 Task: Show all amenities of the tiny home in Lac-Beauport, Quebec, Canada.
Action: Mouse moved to (477, 128)
Screenshot: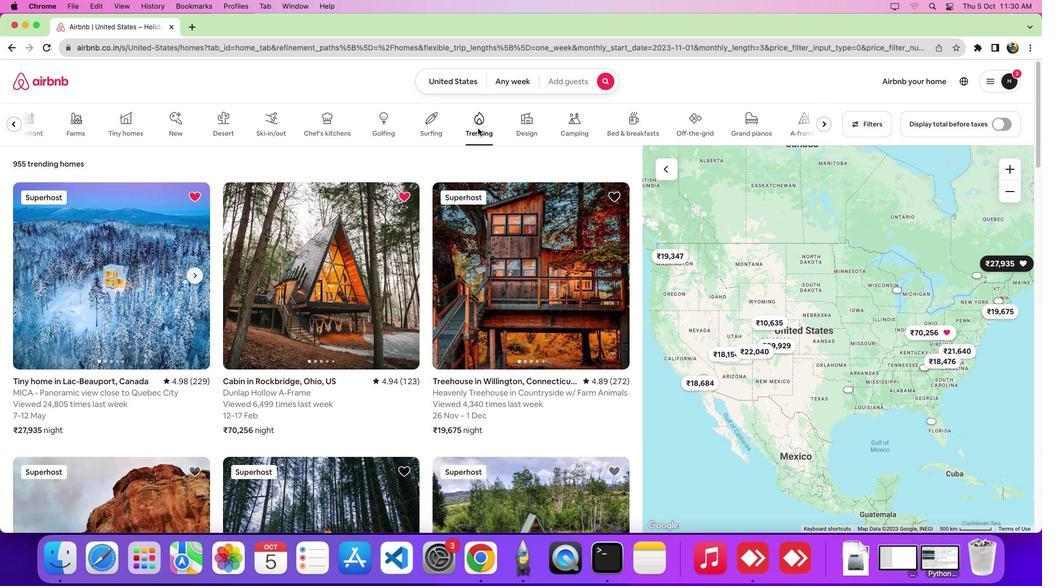 
Action: Mouse pressed left at (477, 128)
Screenshot: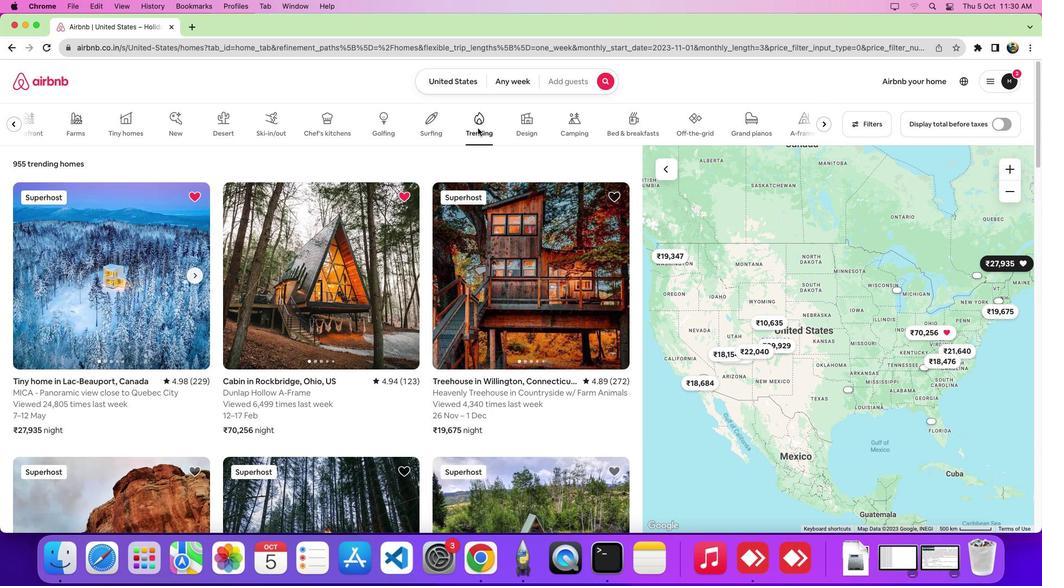 
Action: Mouse moved to (100, 293)
Screenshot: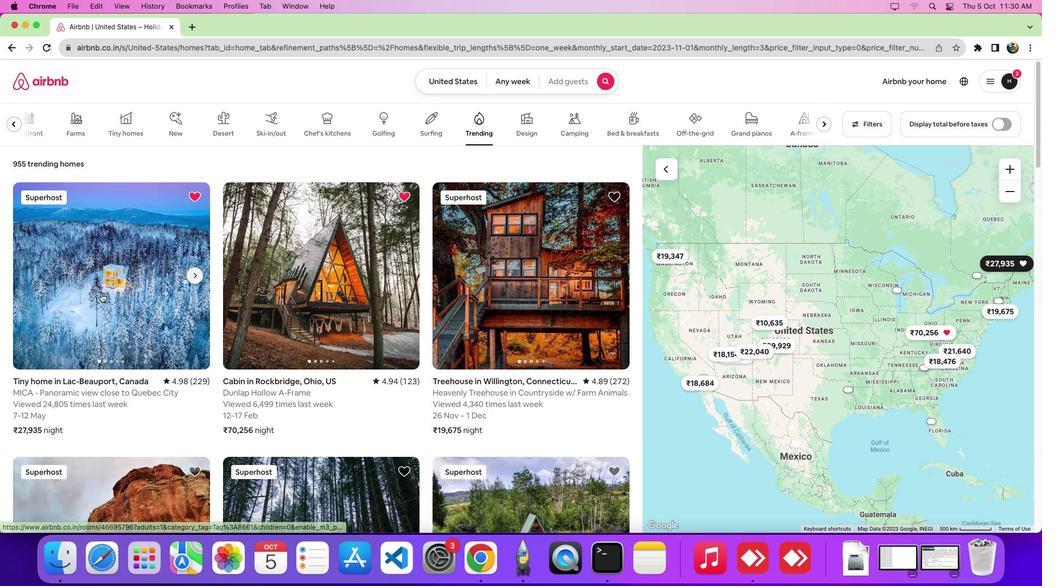 
Action: Mouse pressed left at (100, 293)
Screenshot: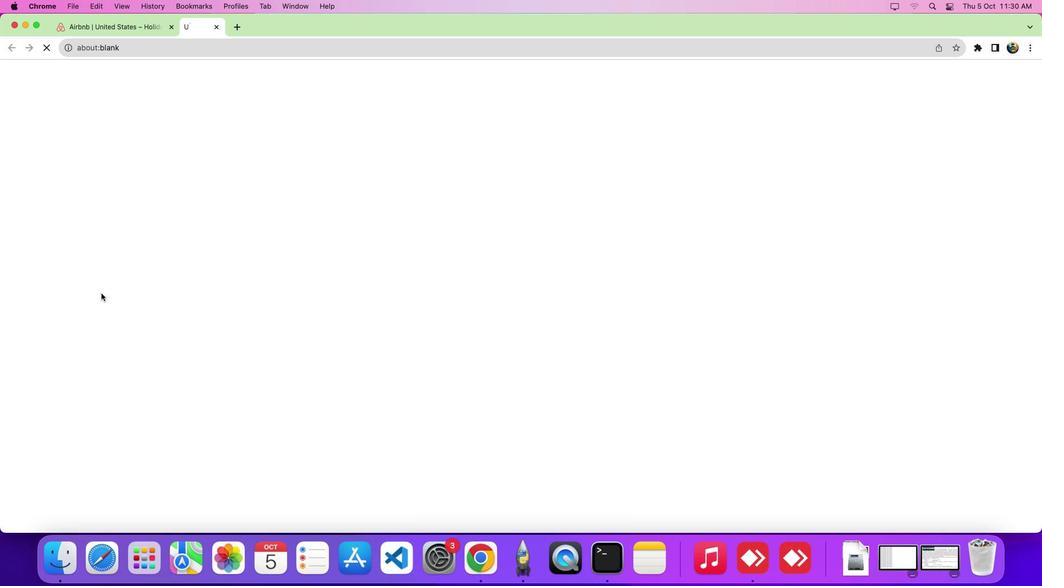 
Action: Mouse moved to (427, 346)
Screenshot: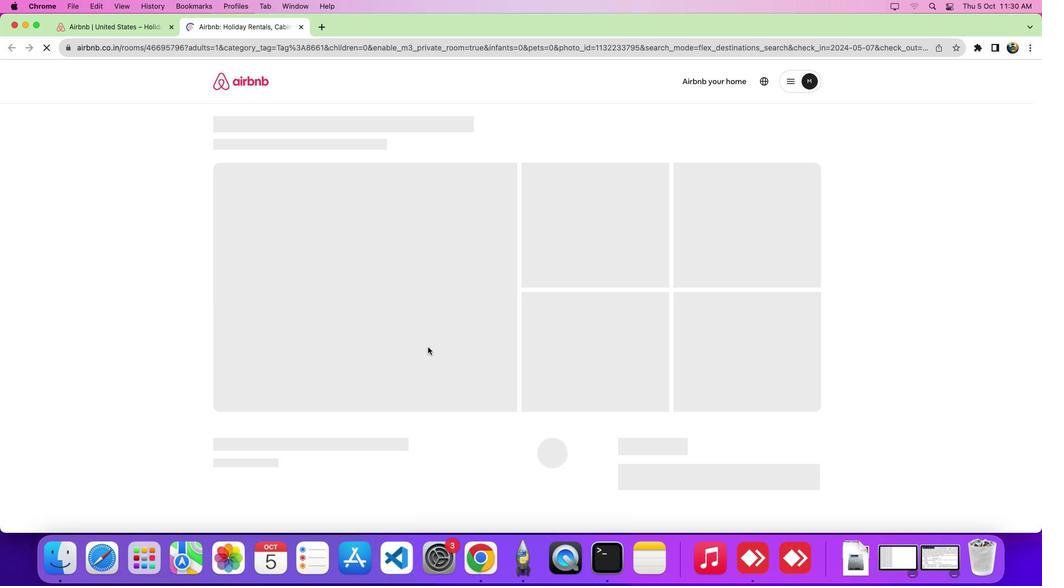 
Action: Mouse scrolled (427, 346) with delta (0, 0)
Screenshot: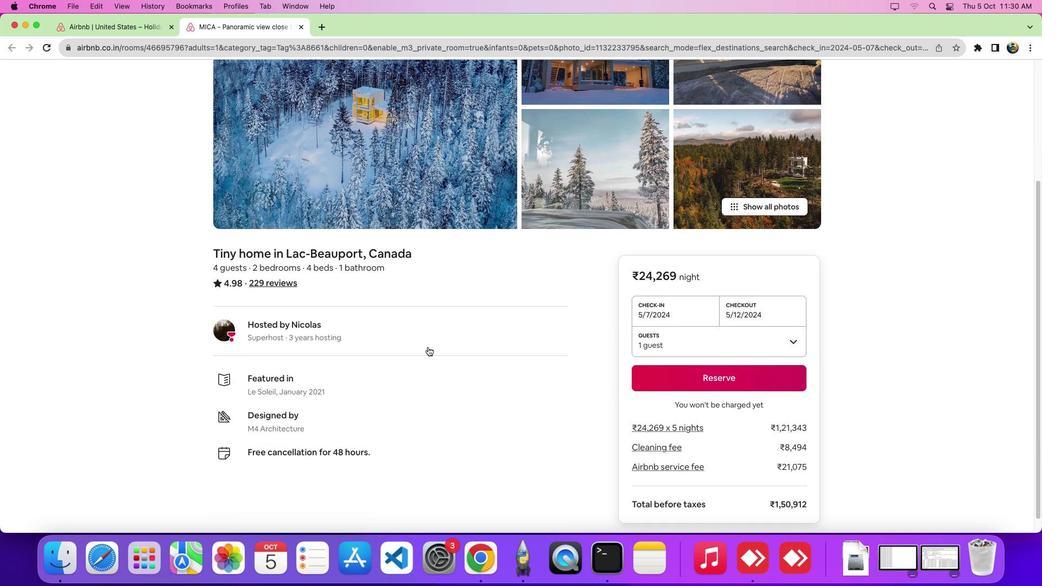 
Action: Mouse scrolled (427, 346) with delta (0, 0)
Screenshot: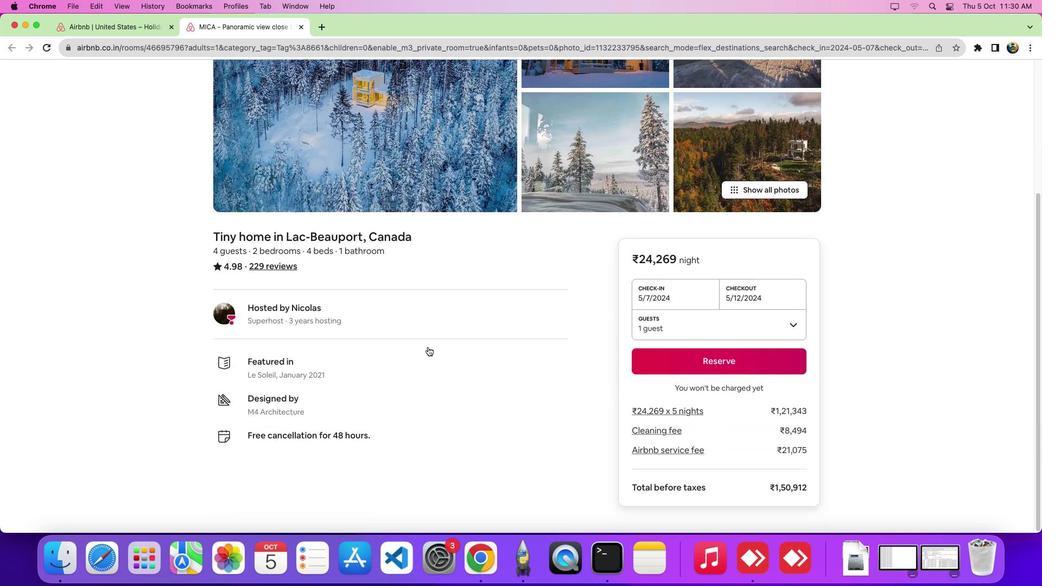 
Action: Mouse scrolled (427, 346) with delta (0, -4)
Screenshot: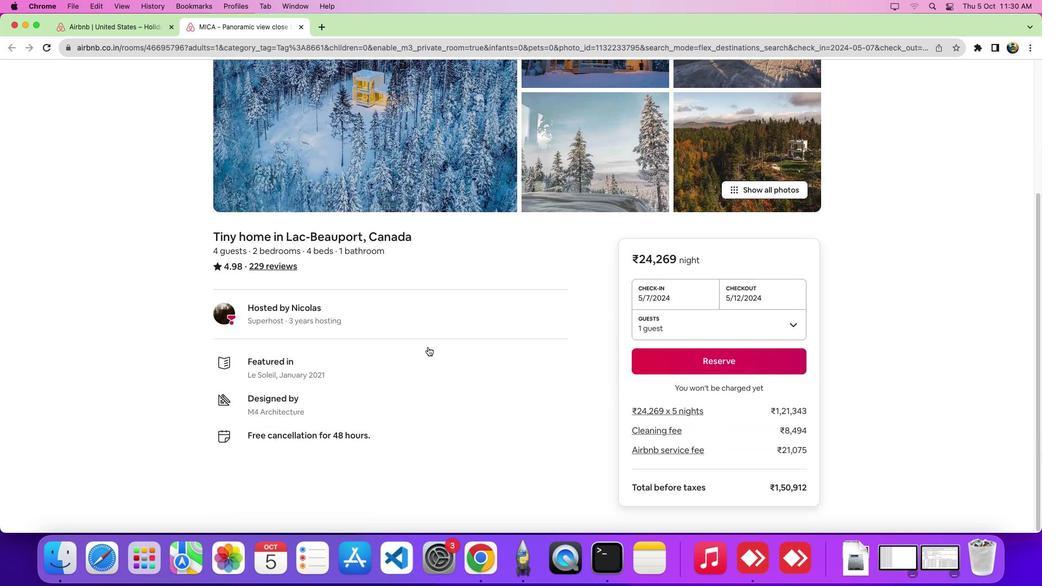 
Action: Mouse scrolled (427, 346) with delta (0, -7)
Screenshot: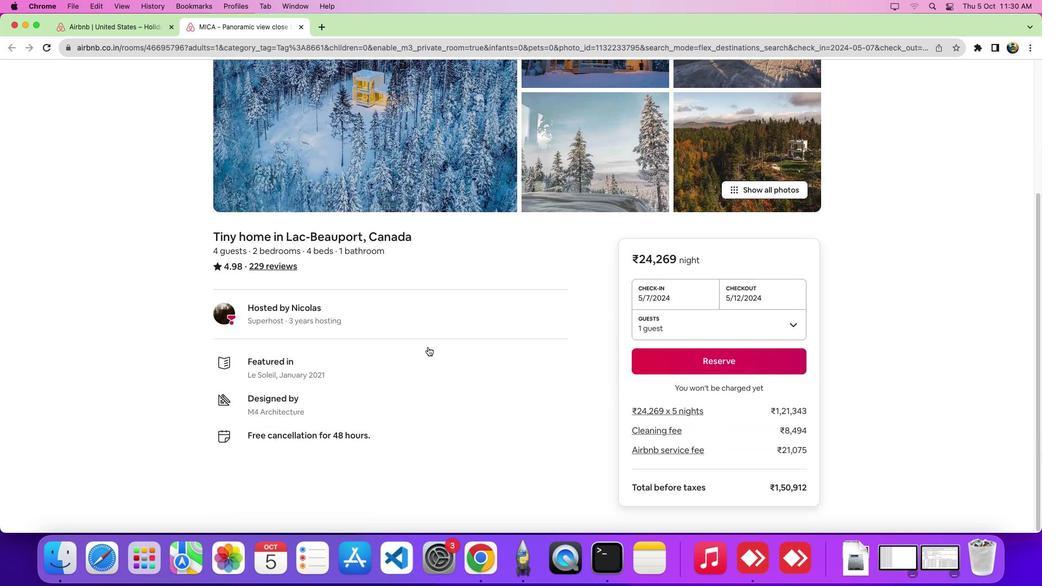 
Action: Mouse scrolled (427, 346) with delta (0, -7)
Screenshot: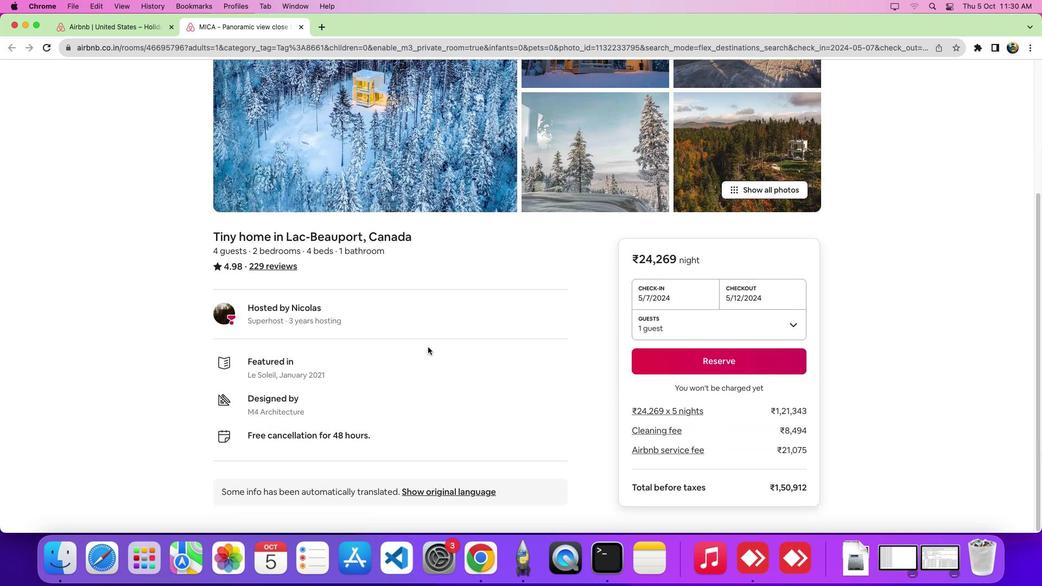 
Action: Mouse scrolled (427, 346) with delta (0, 0)
Screenshot: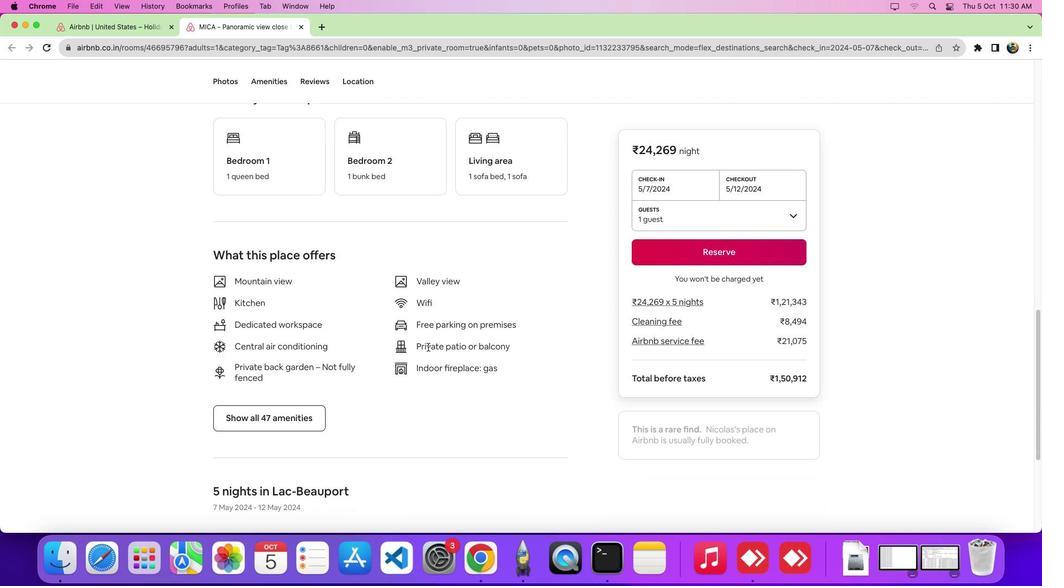 
Action: Mouse scrolled (427, 346) with delta (0, -1)
Screenshot: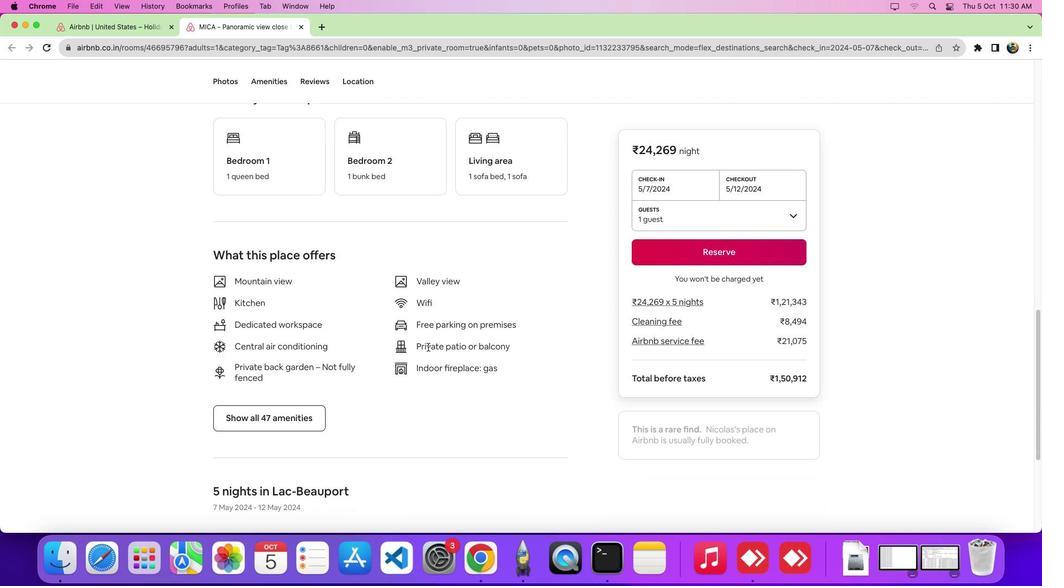 
Action: Mouse scrolled (427, 346) with delta (0, -5)
Screenshot: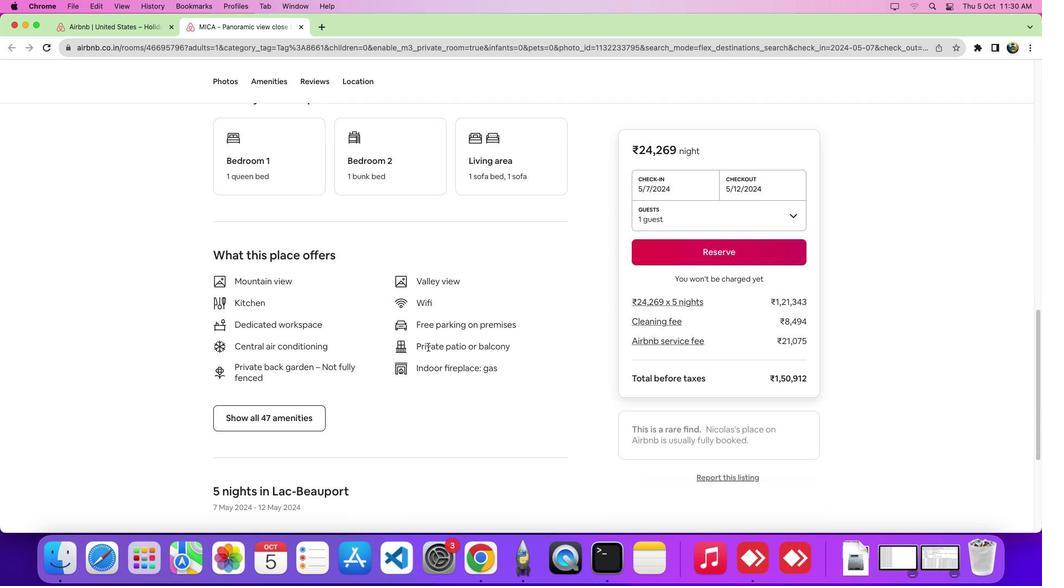 
Action: Mouse scrolled (427, 346) with delta (0, -7)
Screenshot: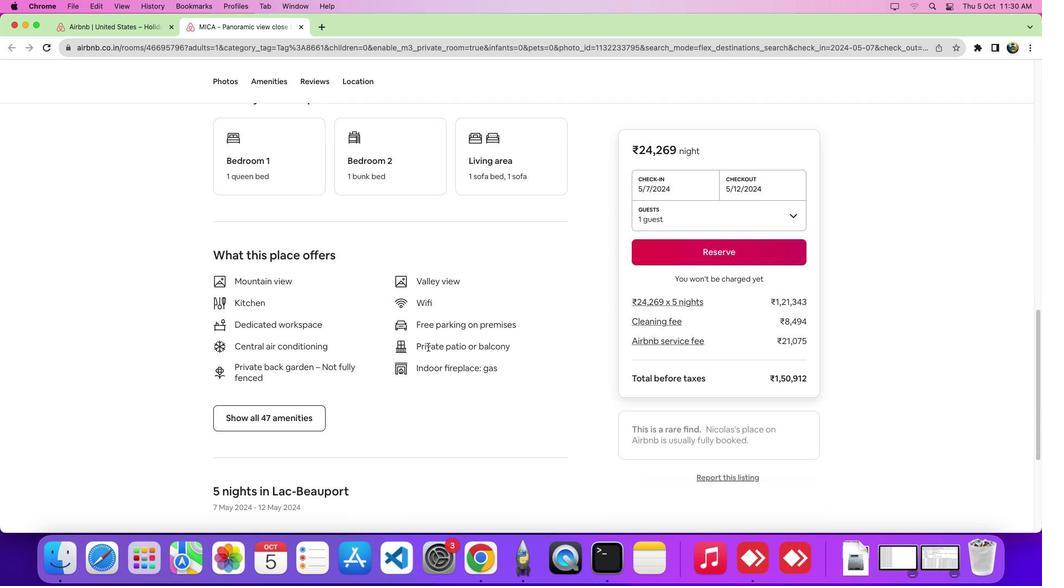 
Action: Mouse moved to (280, 83)
Screenshot: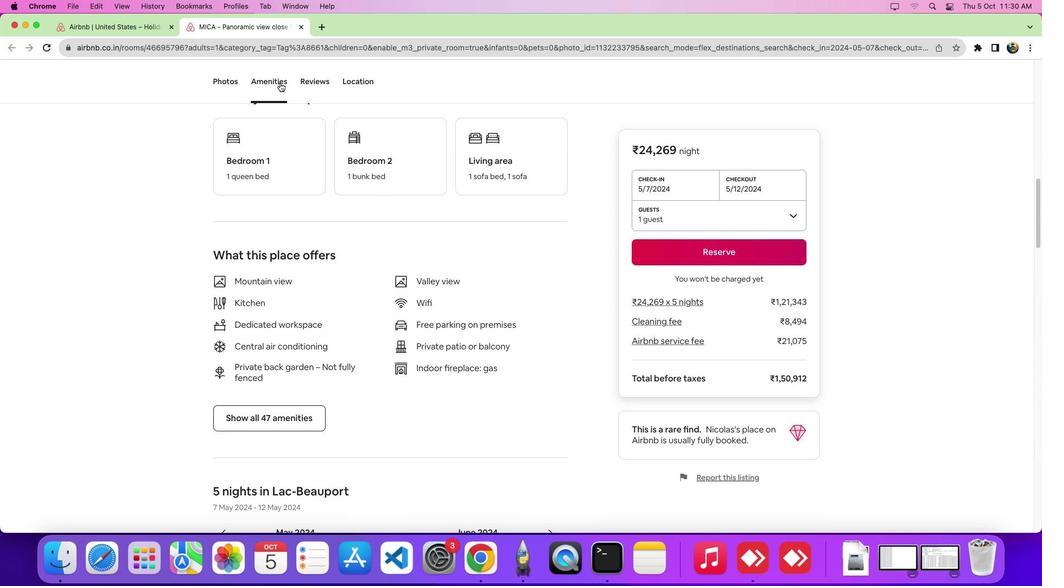 
Action: Mouse pressed left at (280, 83)
Screenshot: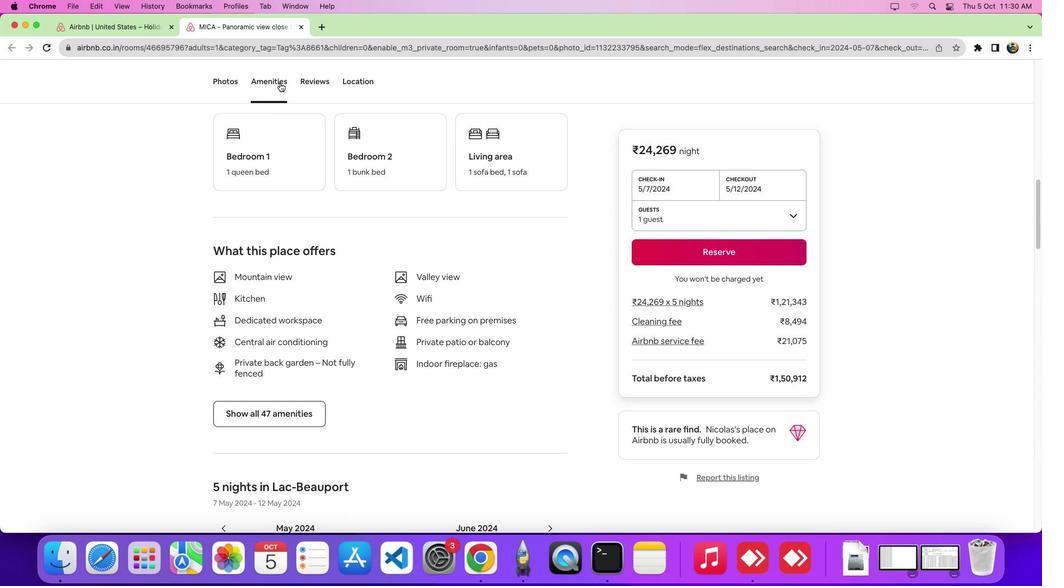 
Action: Mouse moved to (300, 299)
Screenshot: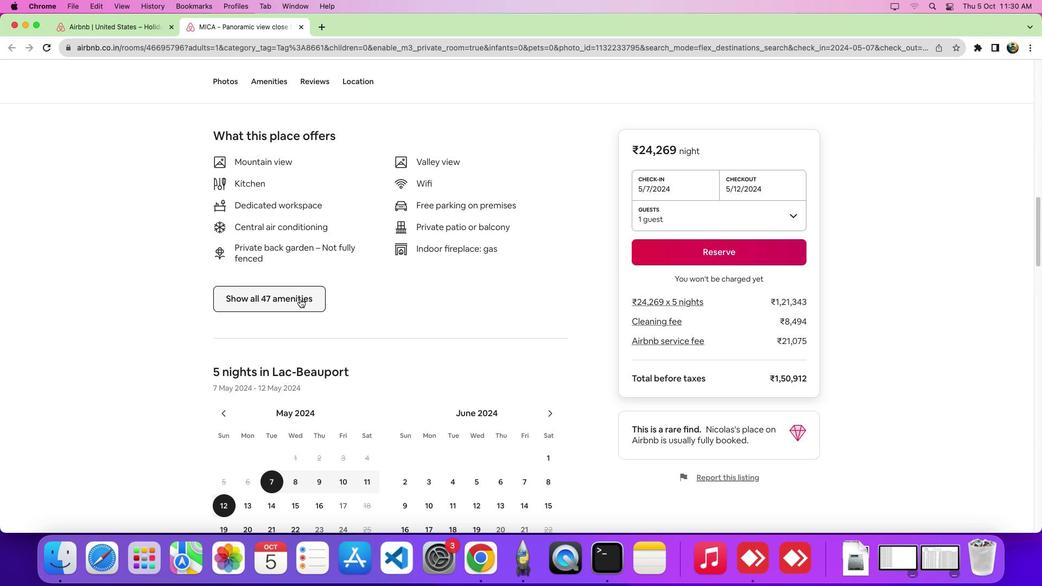 
Action: Mouse pressed left at (300, 299)
Screenshot: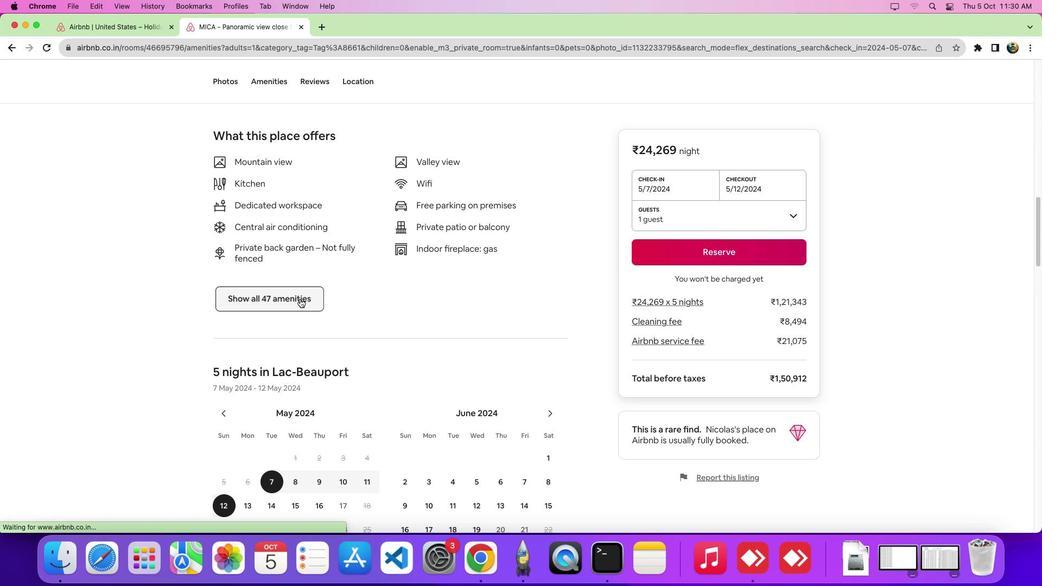
Action: Mouse moved to (509, 348)
Screenshot: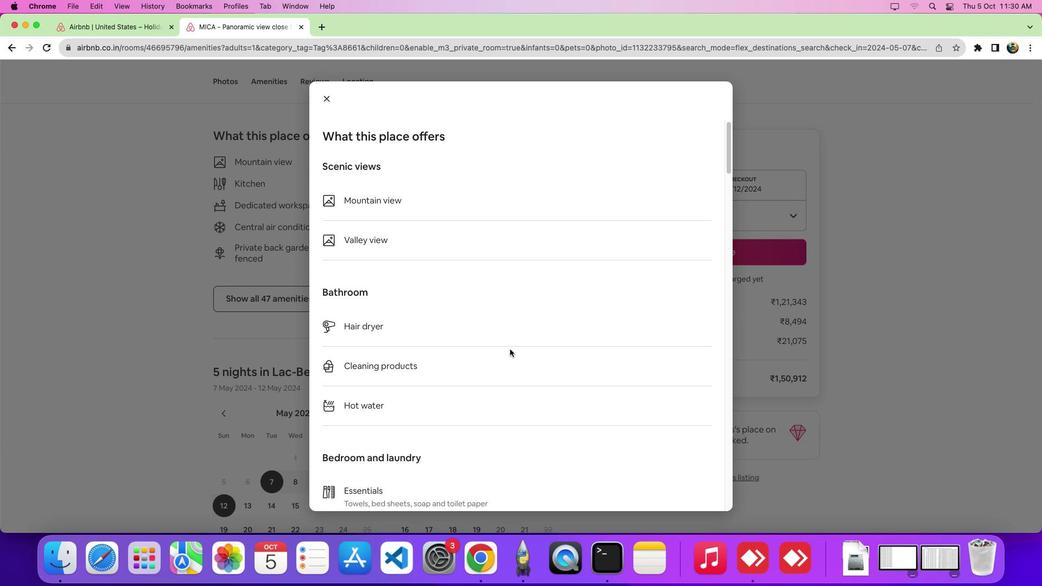 
Action: Mouse scrolled (509, 348) with delta (0, 0)
Screenshot: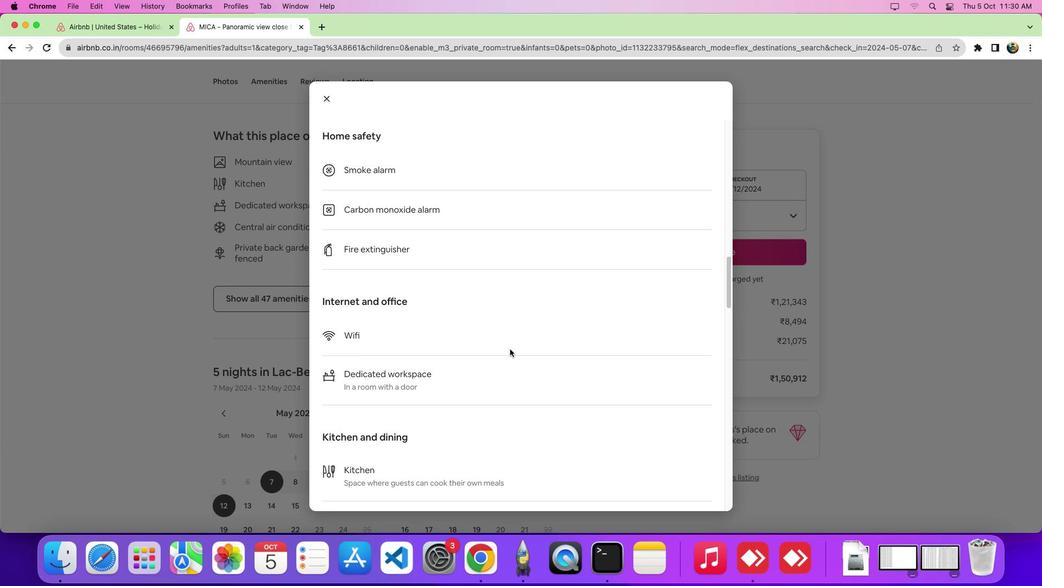 
Action: Mouse scrolled (509, 348) with delta (0, -1)
Screenshot: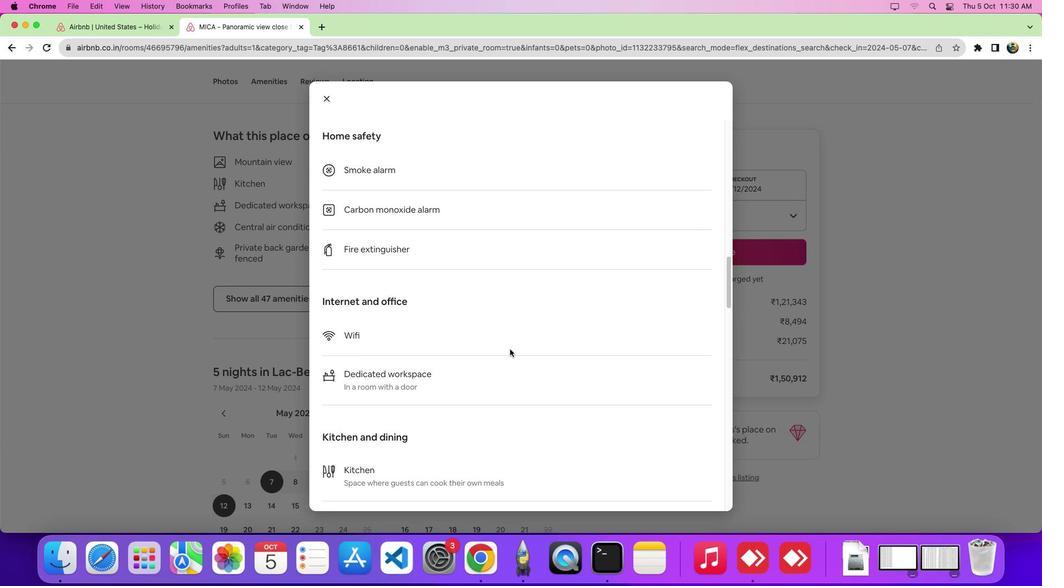 
Action: Mouse scrolled (509, 348) with delta (0, -5)
Screenshot: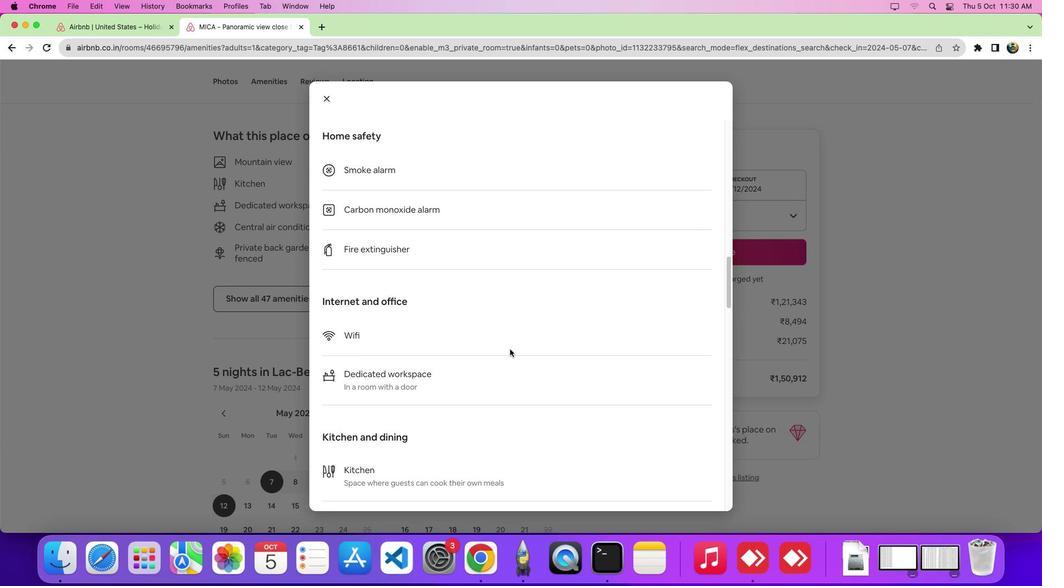 
Action: Mouse scrolled (509, 348) with delta (0, -7)
Screenshot: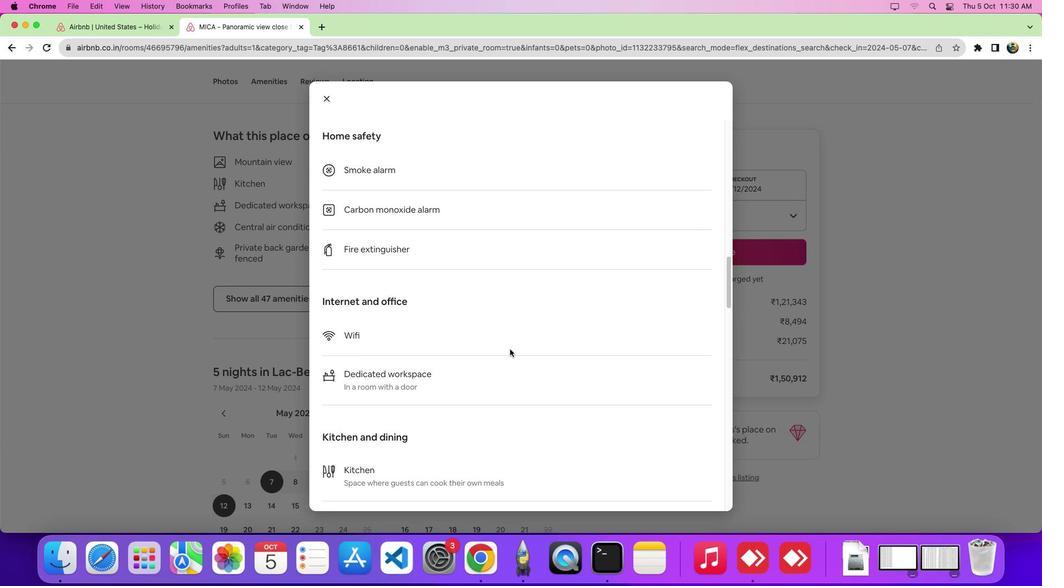 
Action: Mouse scrolled (509, 348) with delta (0, -8)
Screenshot: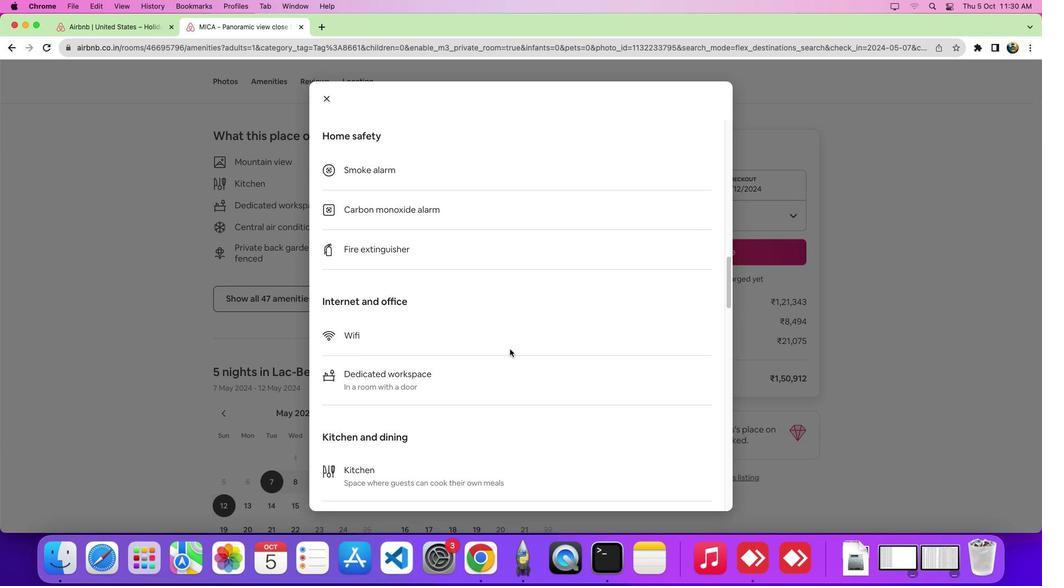 
